 Task: Add Sensible Portions Sea Salt Garden Veggie Straws to the cart.
Action: Mouse moved to (310, 138)
Screenshot: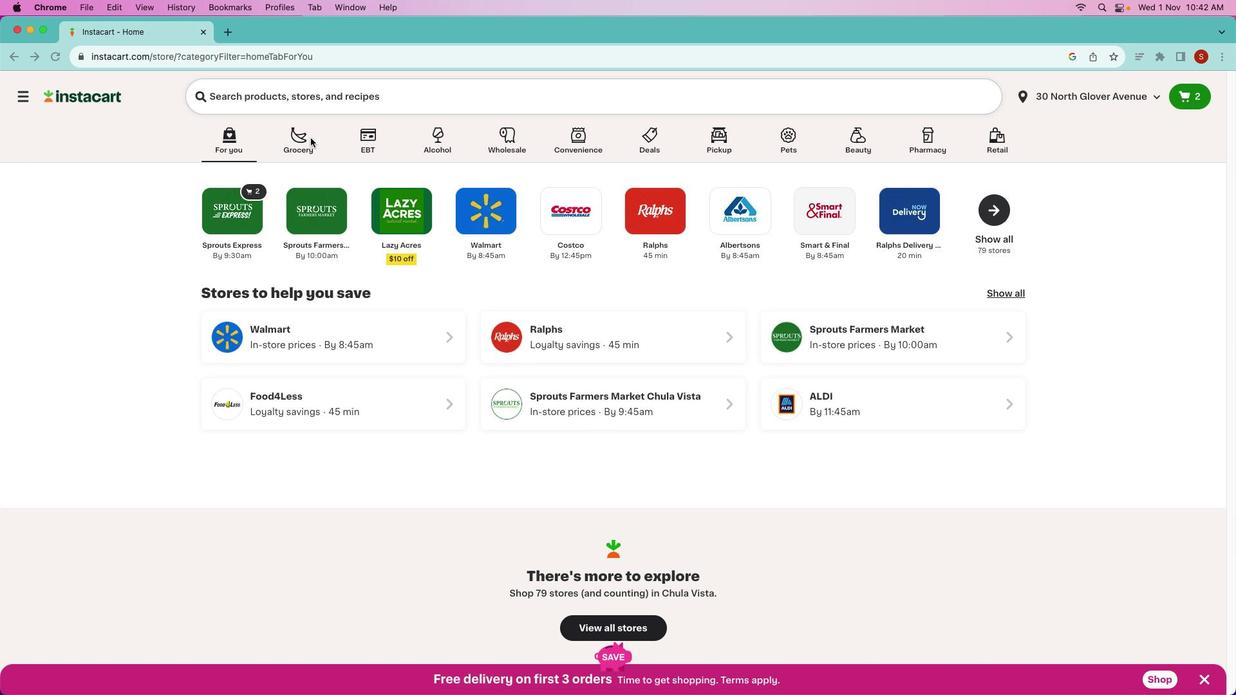 
Action: Mouse pressed left at (310, 138)
Screenshot: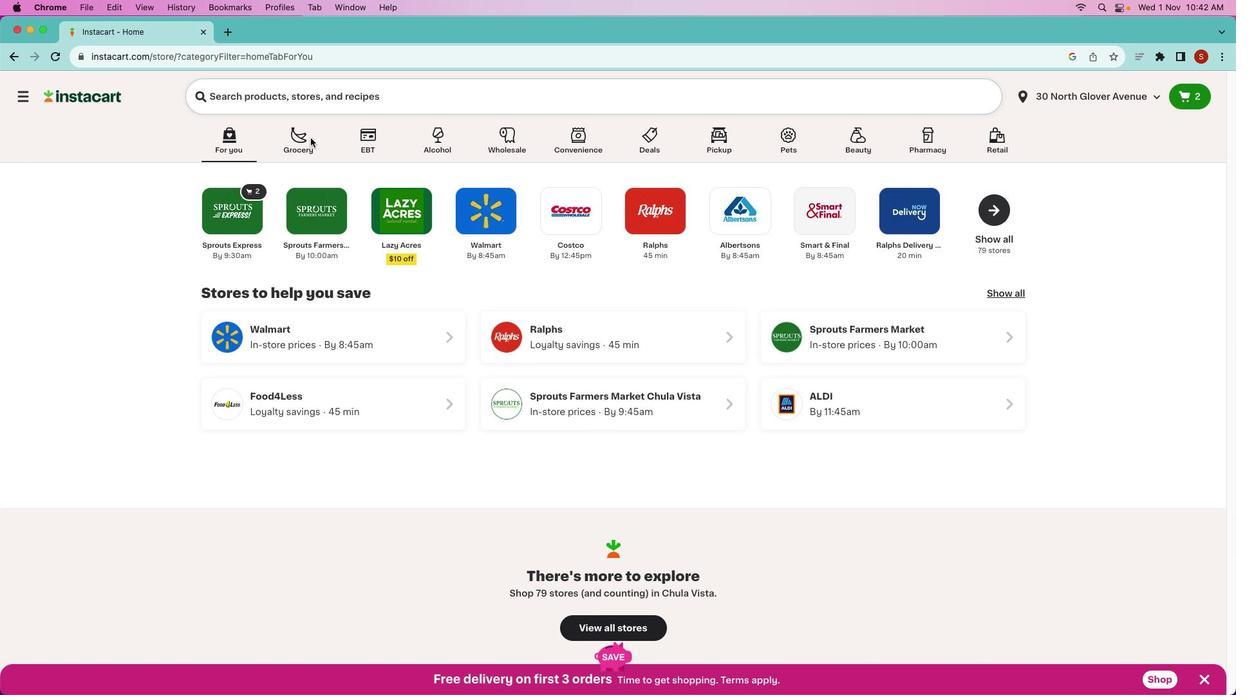 
Action: Mouse pressed left at (310, 138)
Screenshot: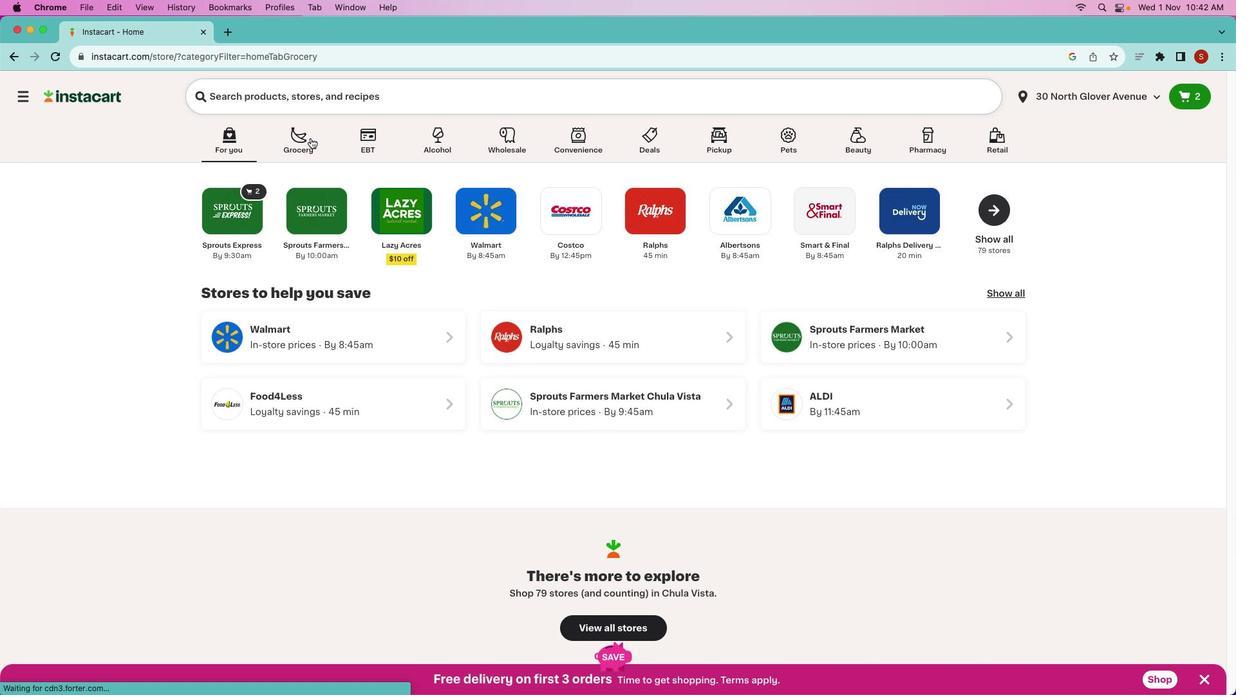 
Action: Mouse moved to (587, 295)
Screenshot: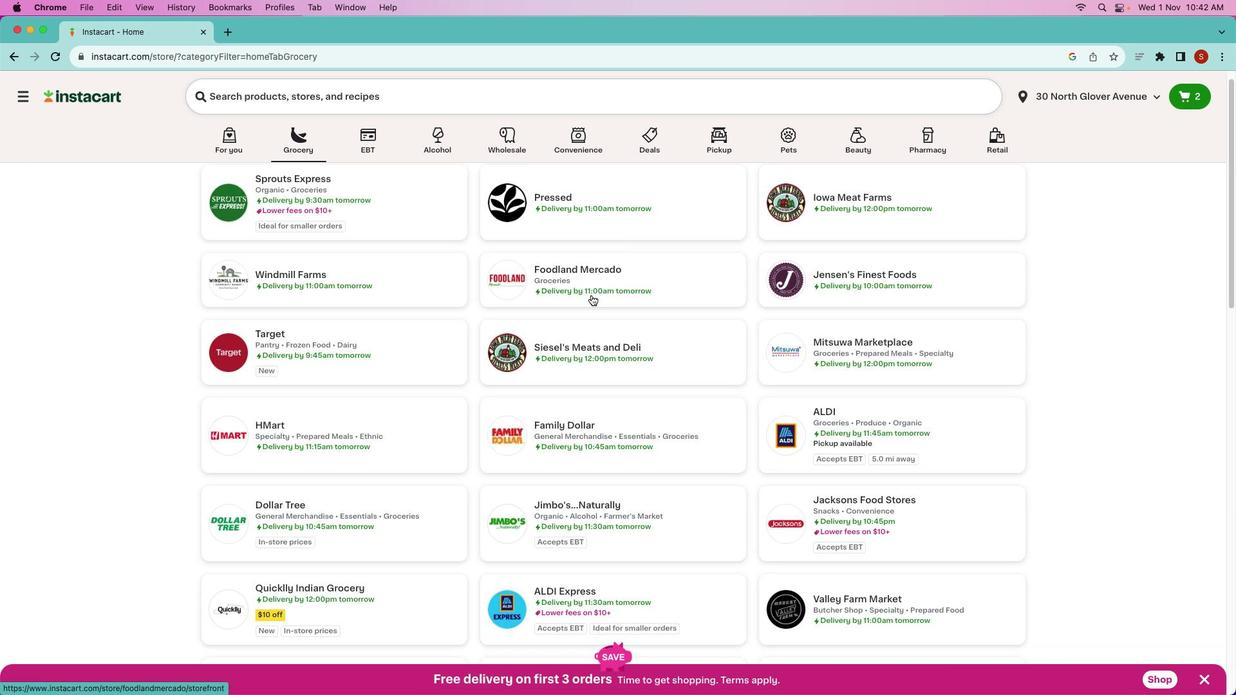 
Action: Mouse scrolled (587, 295) with delta (0, 0)
Screenshot: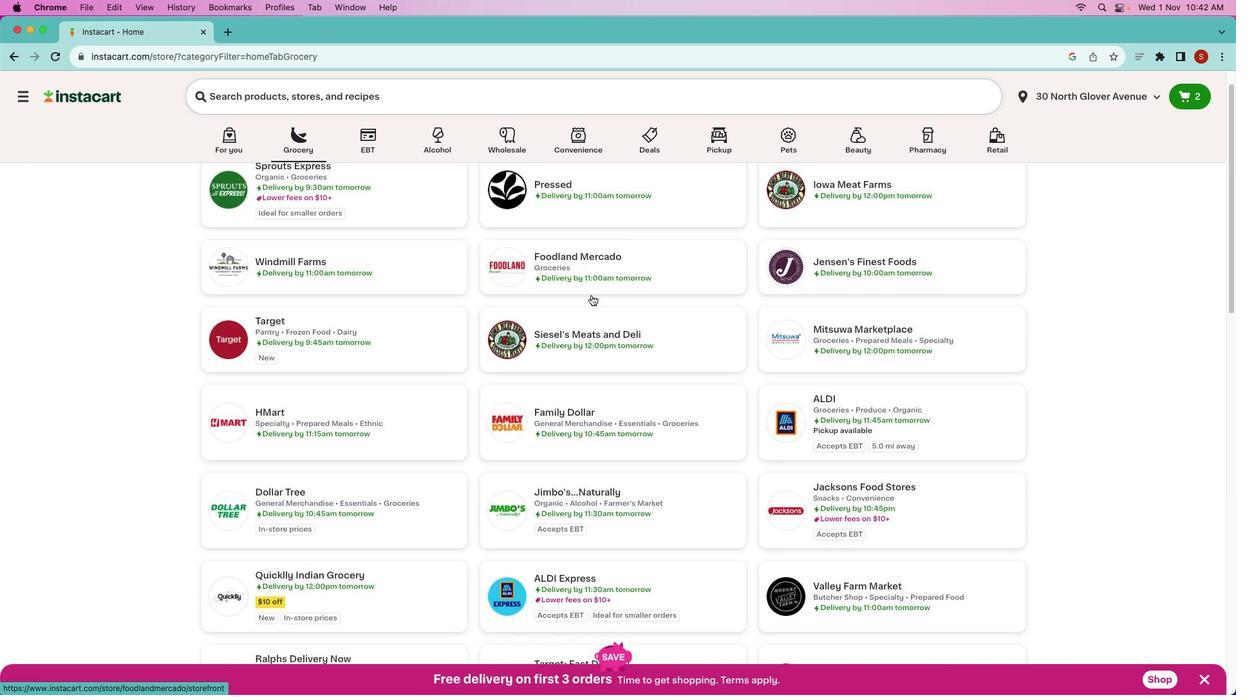 
Action: Mouse moved to (590, 295)
Screenshot: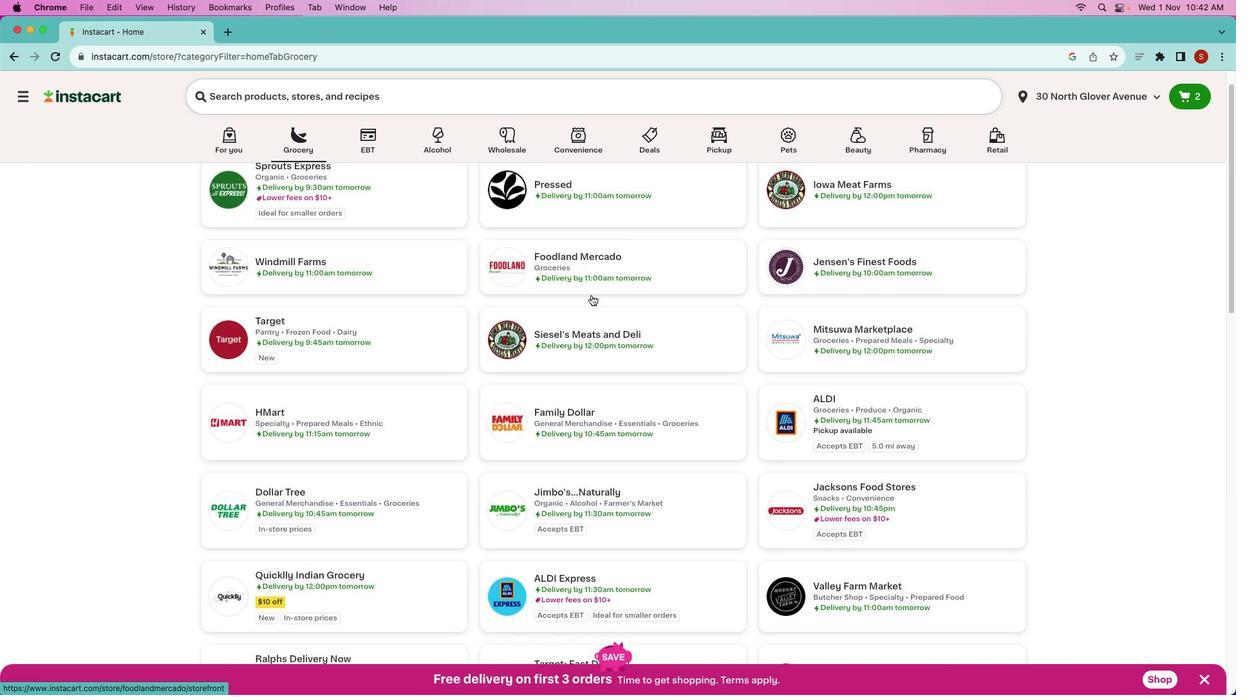 
Action: Mouse scrolled (590, 295) with delta (0, 0)
Screenshot: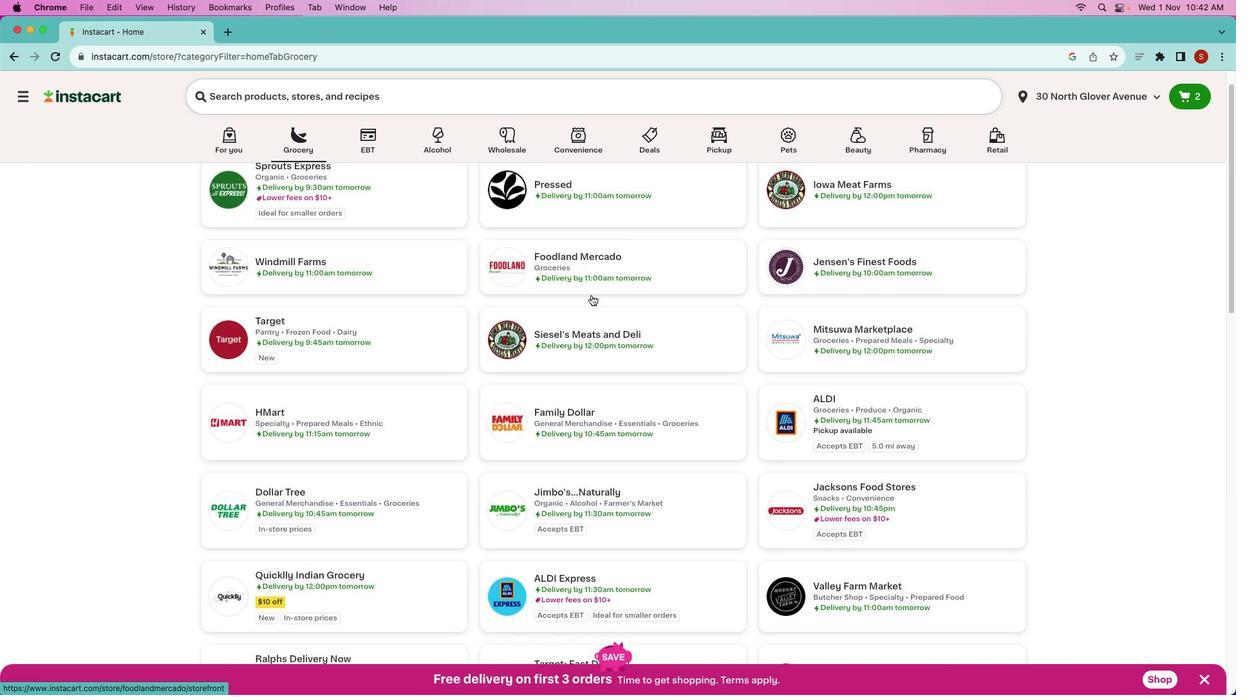 
Action: Mouse moved to (591, 294)
Screenshot: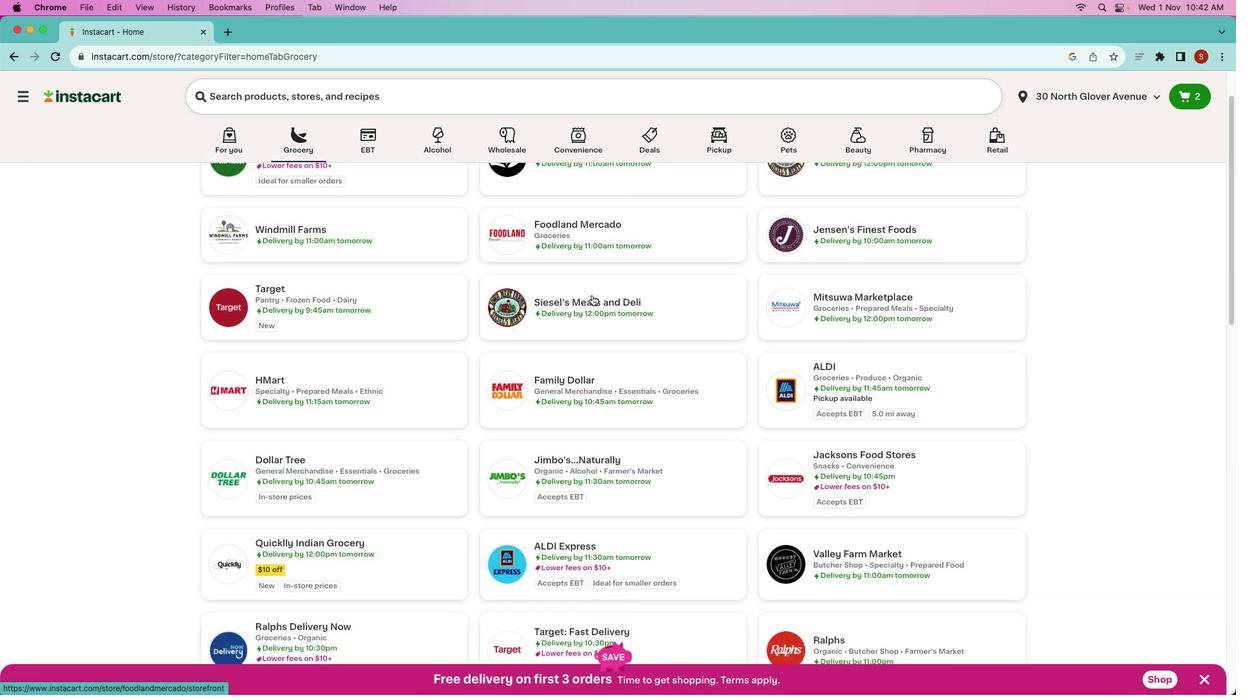 
Action: Mouse scrolled (591, 294) with delta (0, -1)
Screenshot: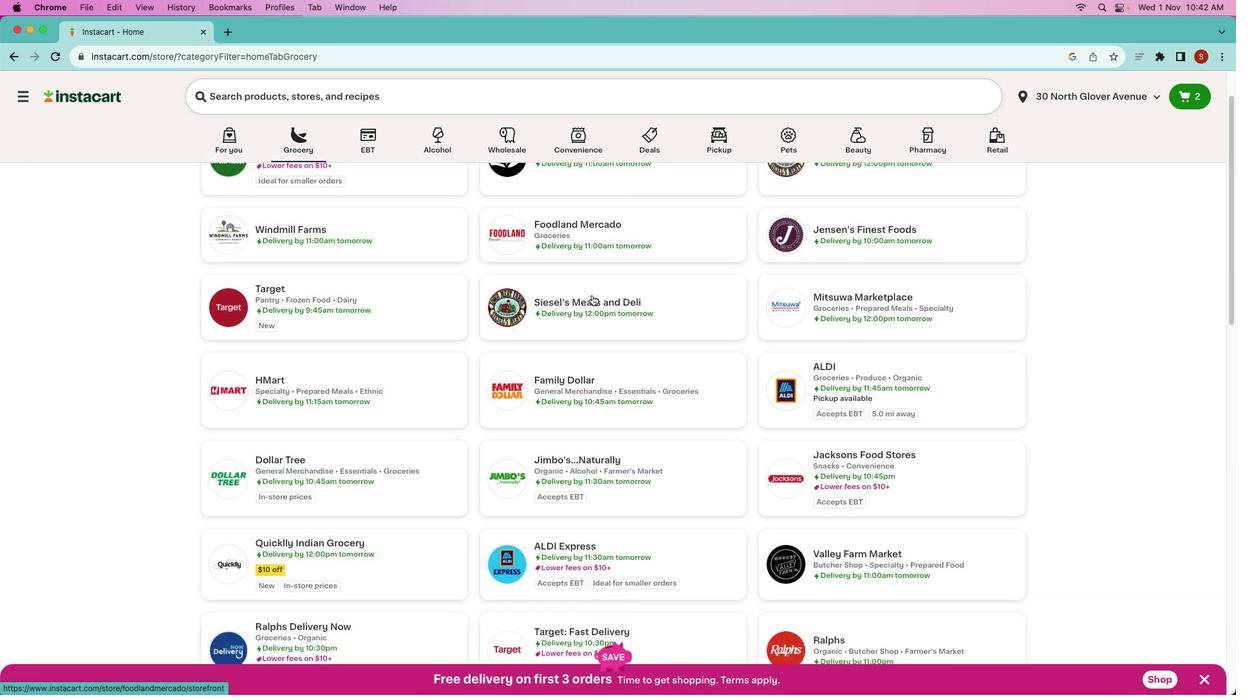 
Action: Mouse moved to (592, 298)
Screenshot: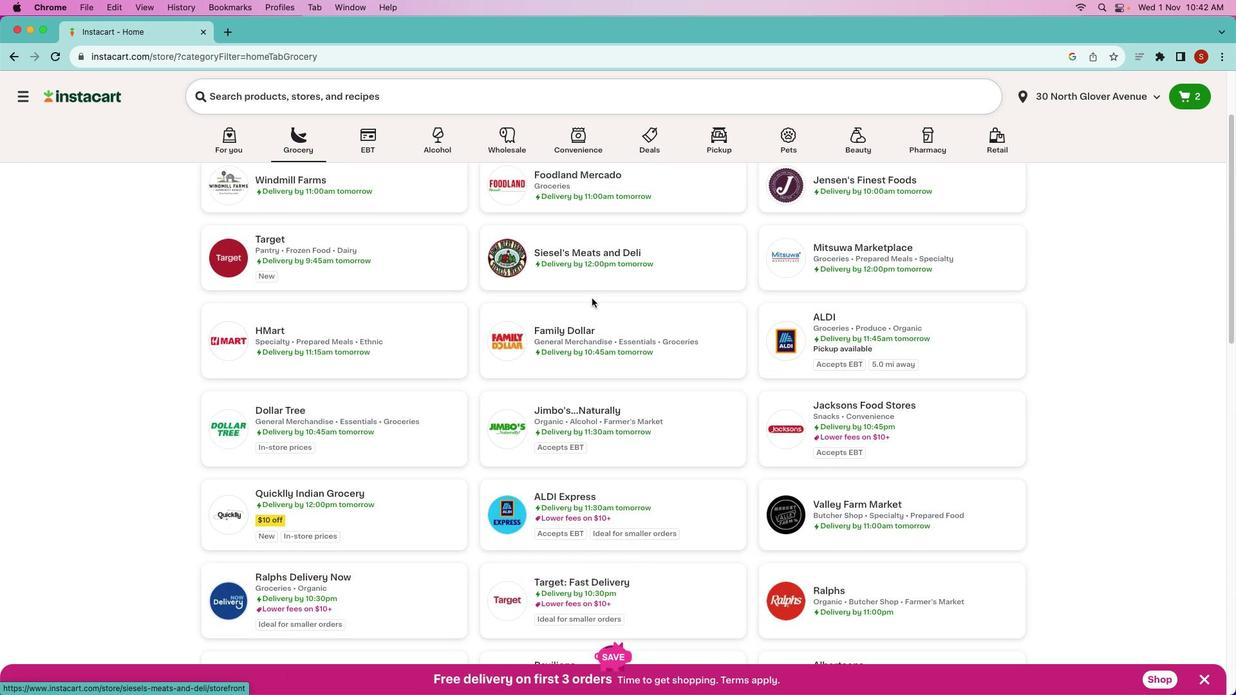 
Action: Mouse scrolled (592, 298) with delta (0, 0)
Screenshot: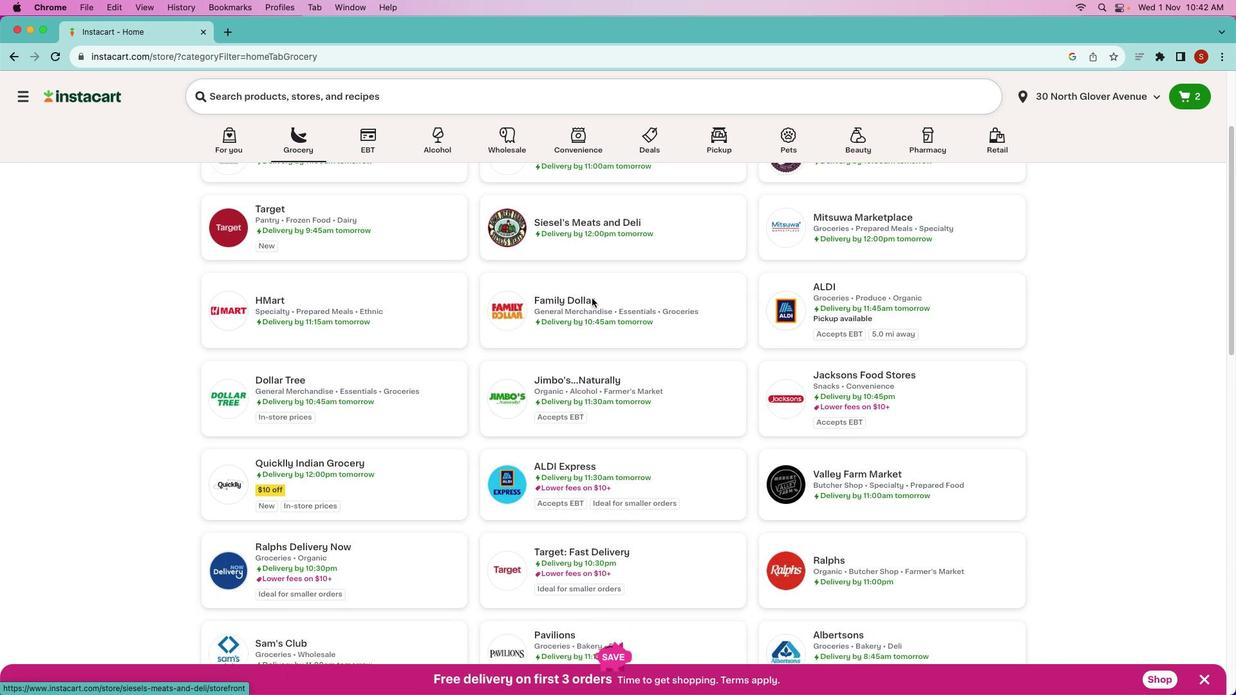 
Action: Mouse scrolled (592, 298) with delta (0, 0)
Screenshot: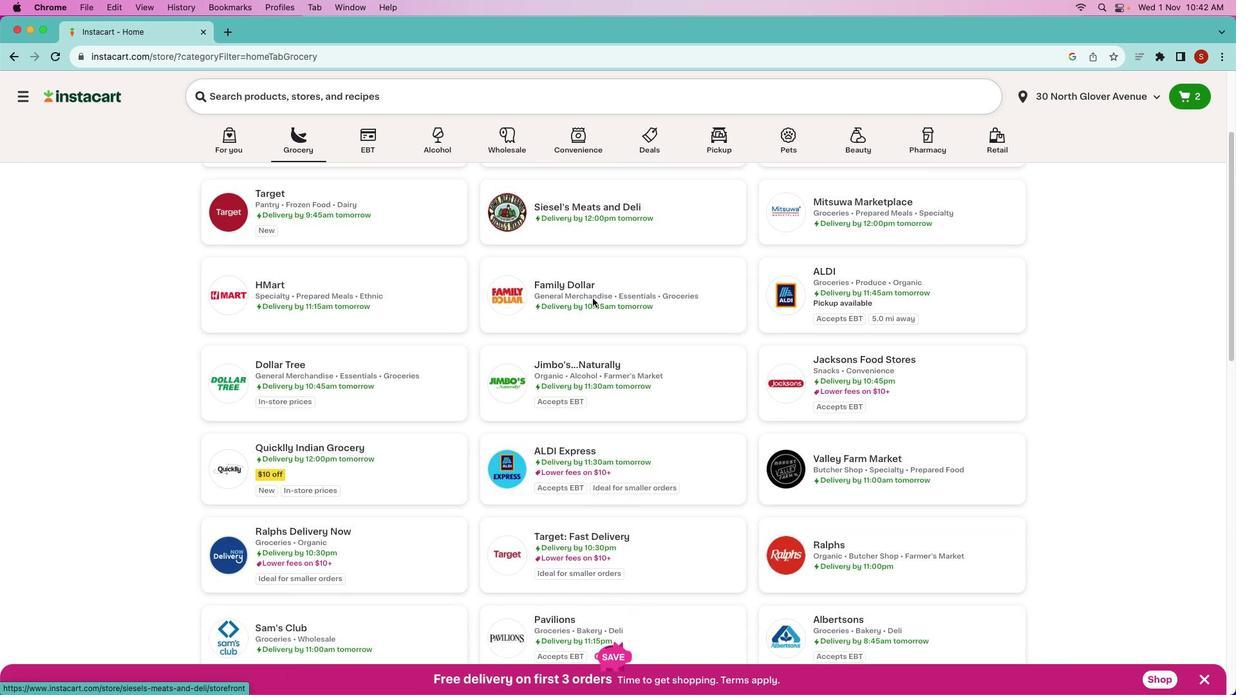 
Action: Mouse scrolled (592, 298) with delta (0, -1)
Screenshot: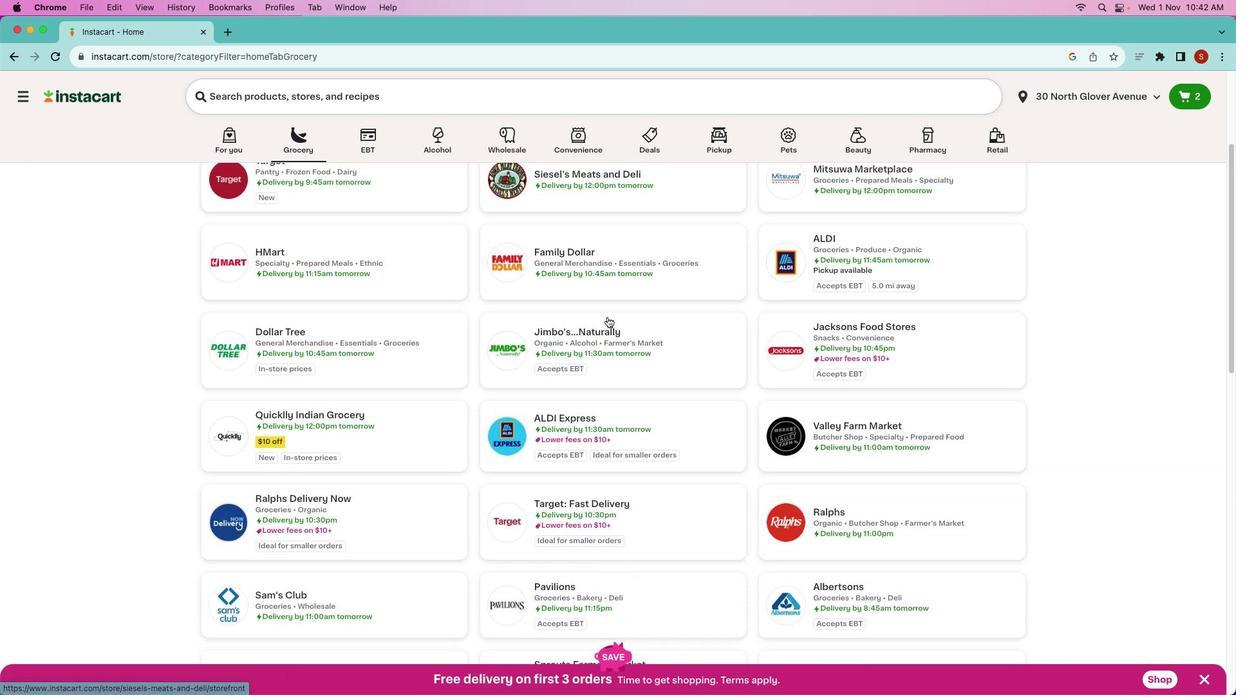 
Action: Mouse moved to (621, 414)
Screenshot: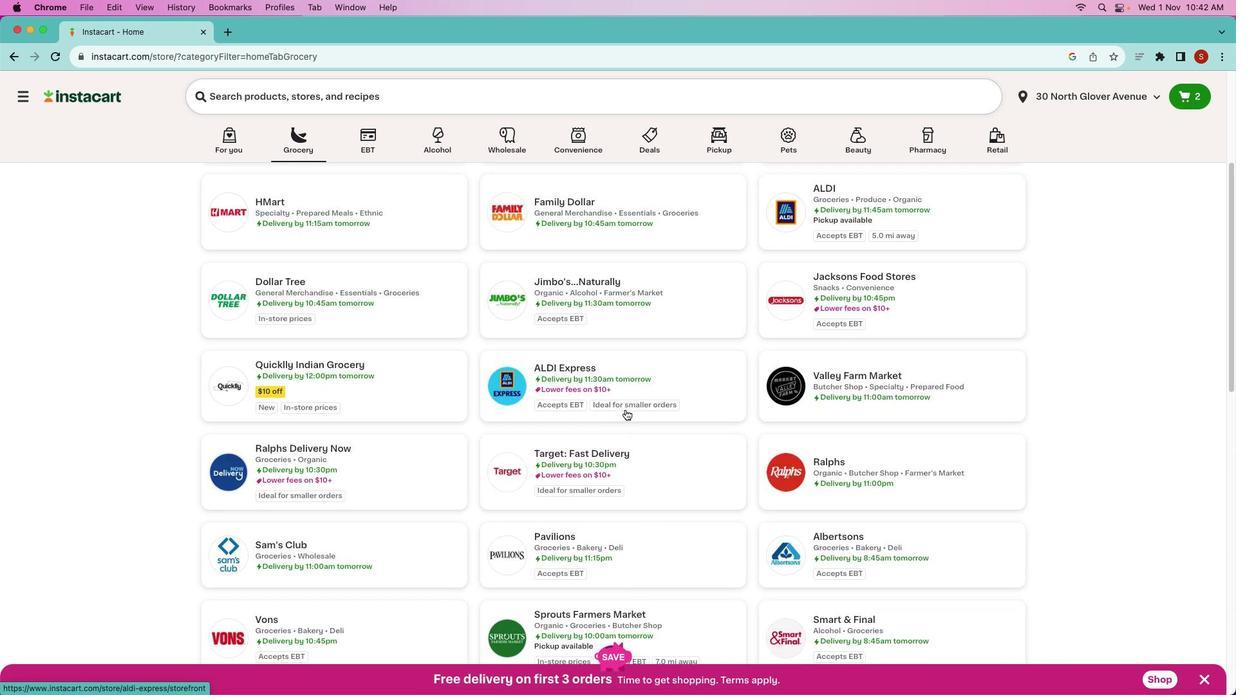 
Action: Mouse scrolled (621, 414) with delta (0, 0)
Screenshot: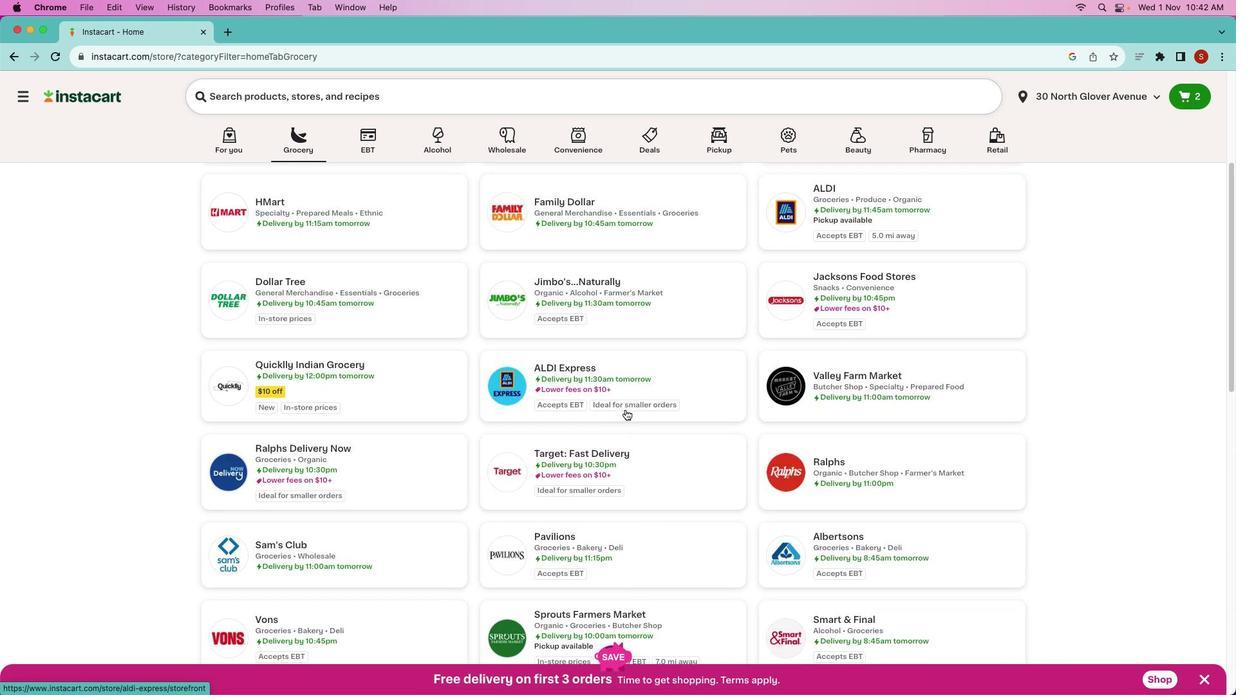 
Action: Mouse moved to (622, 414)
Screenshot: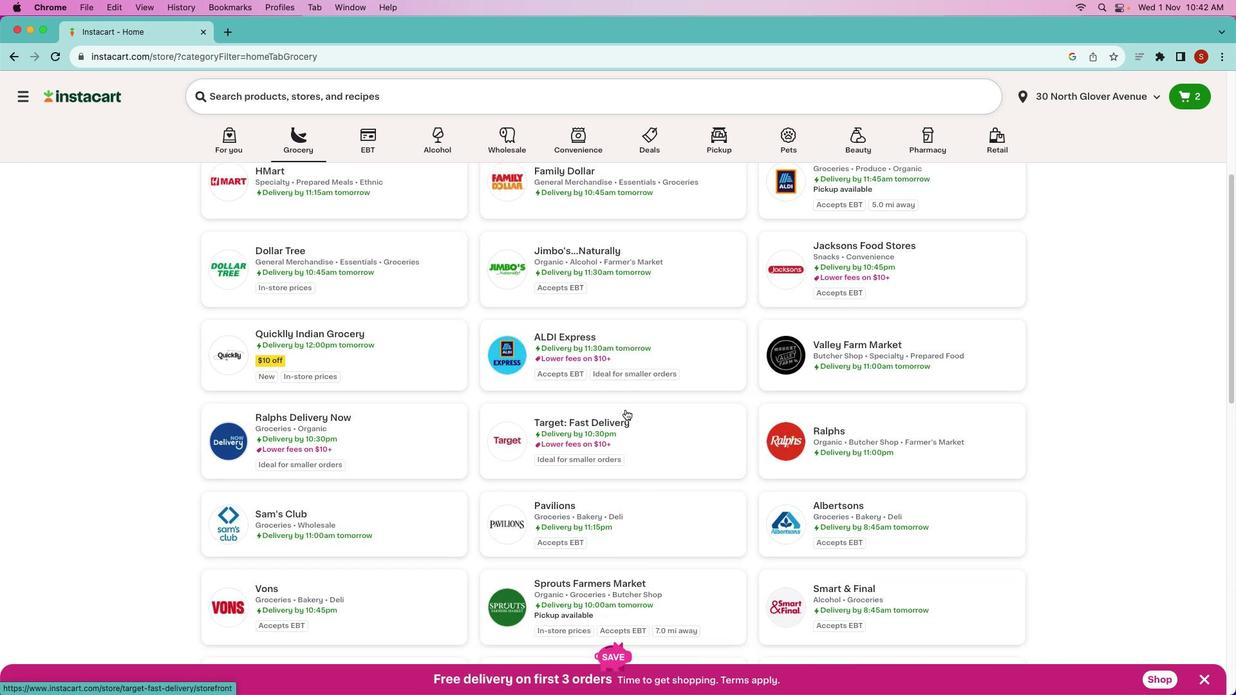 
Action: Mouse scrolled (622, 414) with delta (0, 0)
Screenshot: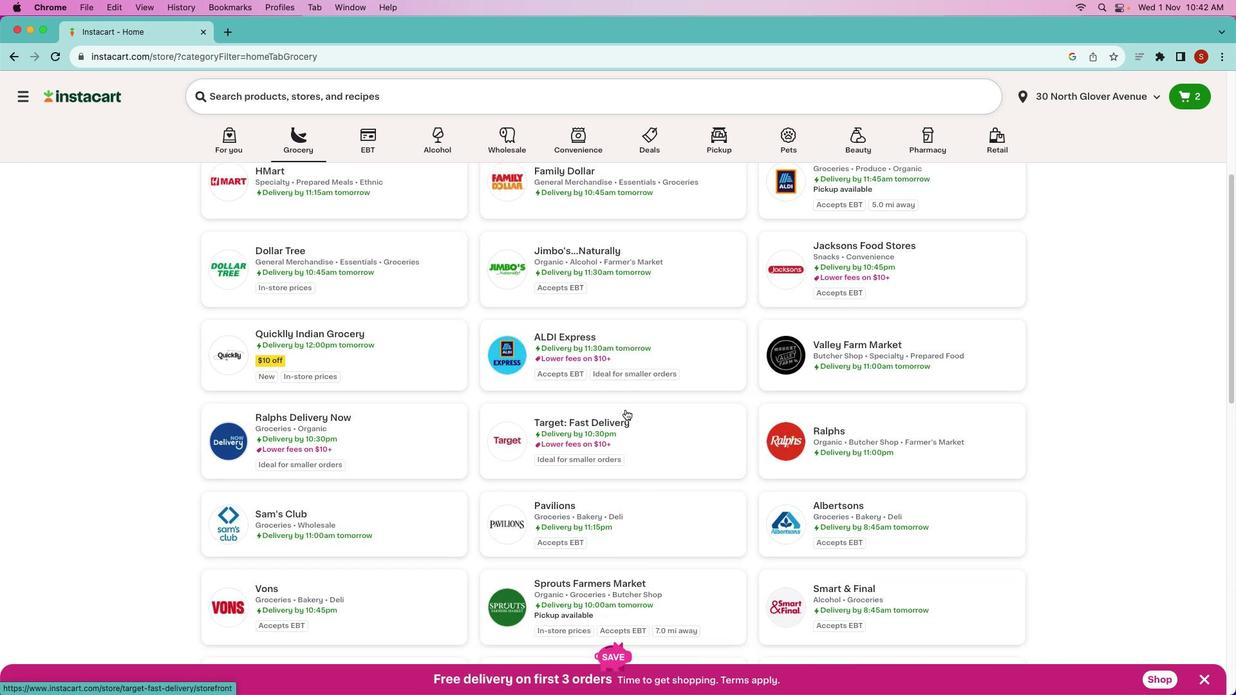 
Action: Mouse moved to (623, 411)
Screenshot: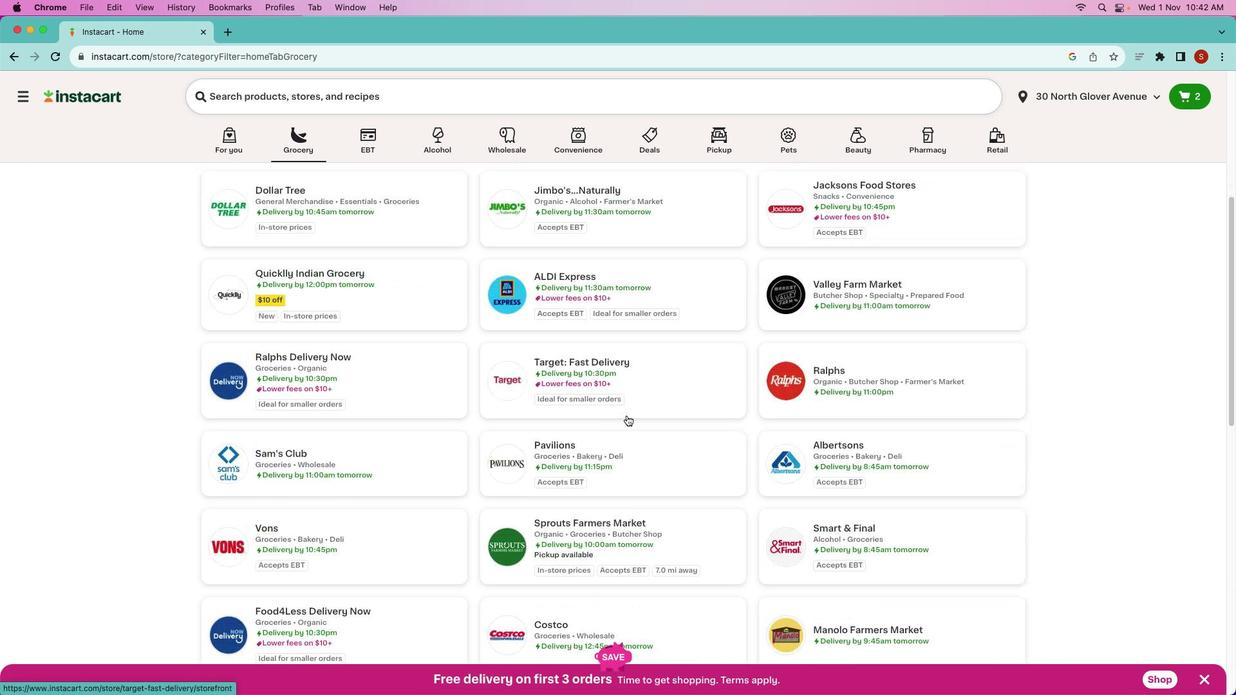 
Action: Mouse scrolled (623, 411) with delta (0, -1)
Screenshot: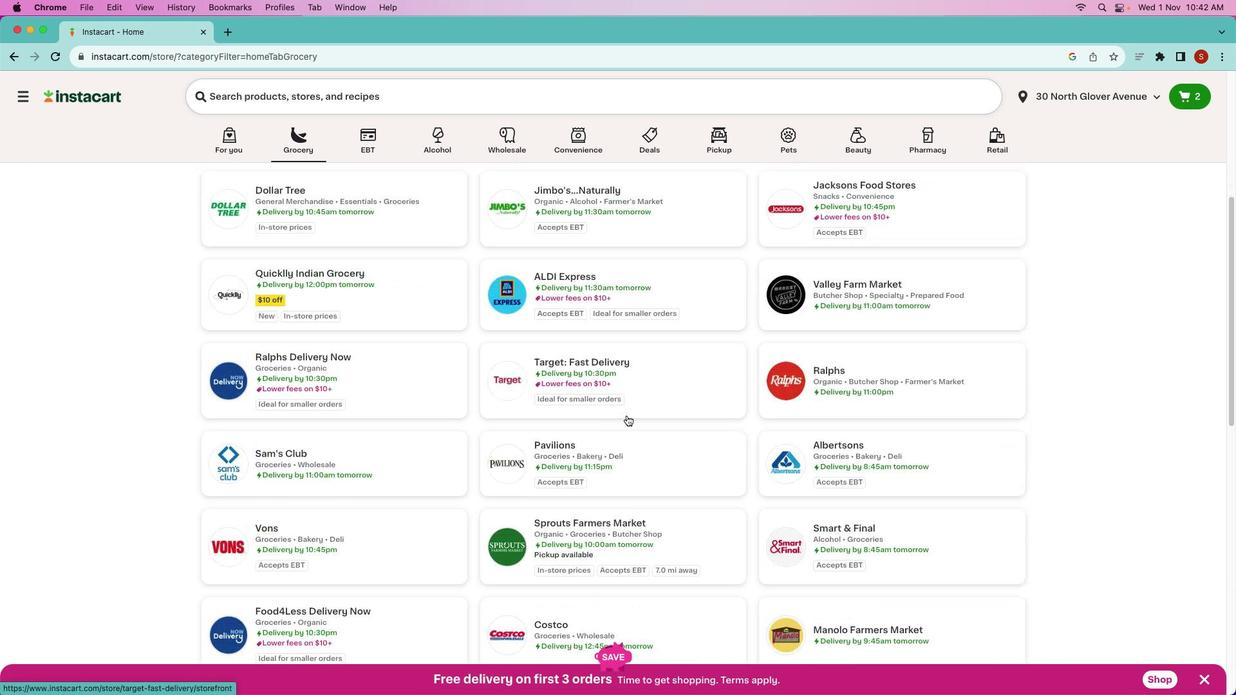 
Action: Mouse moved to (625, 410)
Screenshot: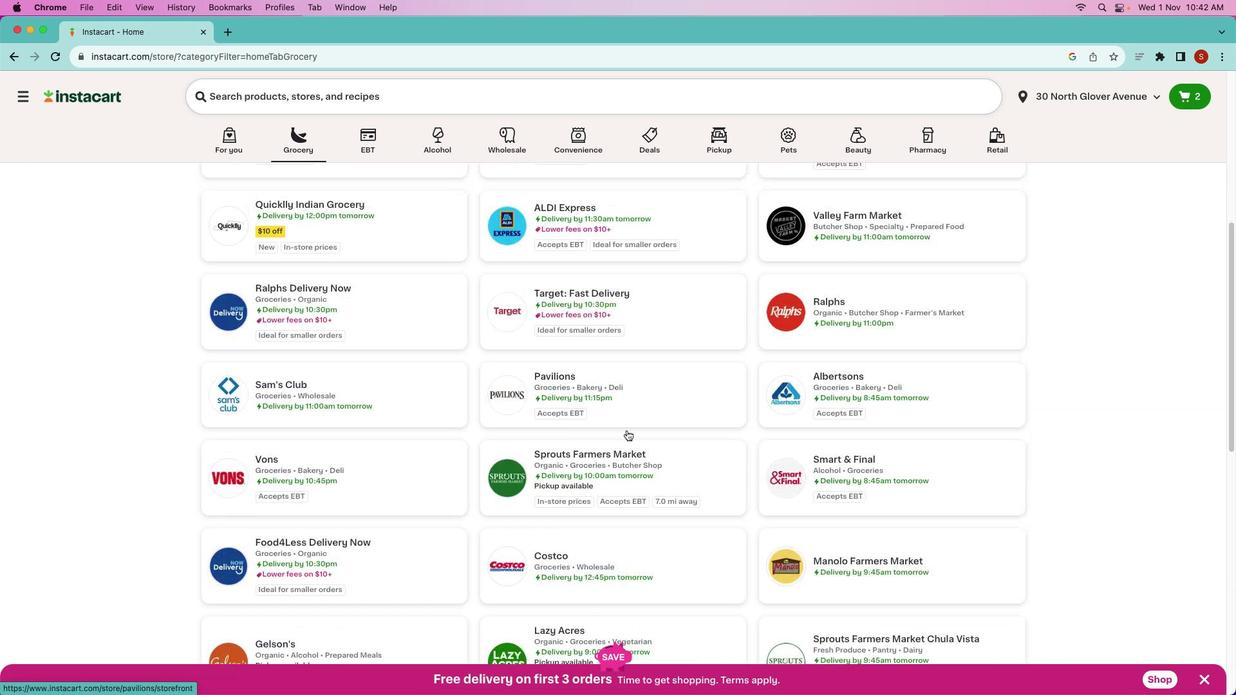 
Action: Mouse scrolled (625, 410) with delta (0, -2)
Screenshot: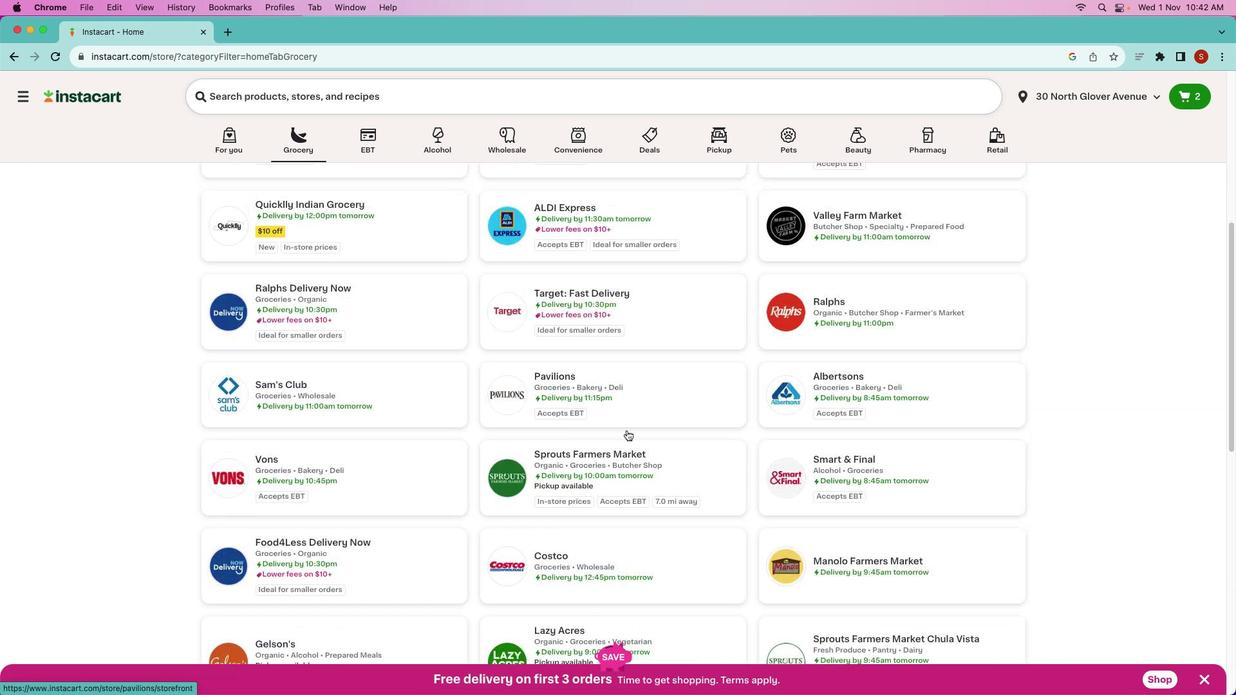
Action: Mouse moved to (636, 407)
Screenshot: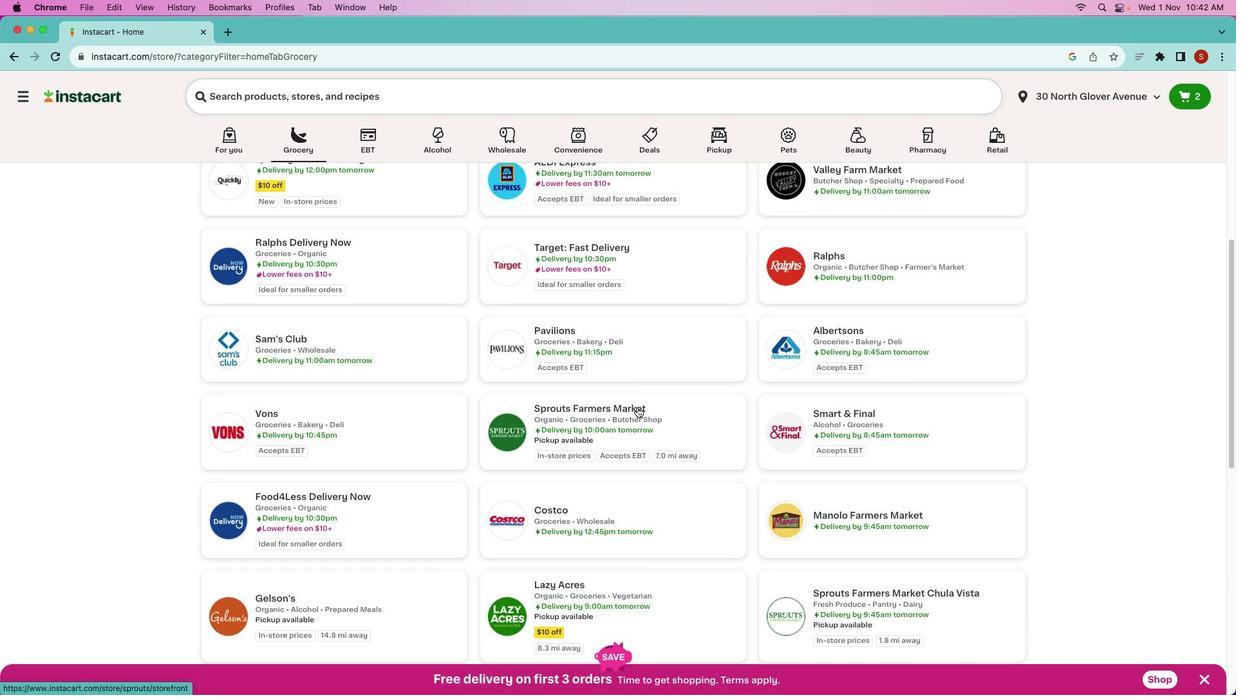 
Action: Mouse pressed left at (636, 407)
Screenshot: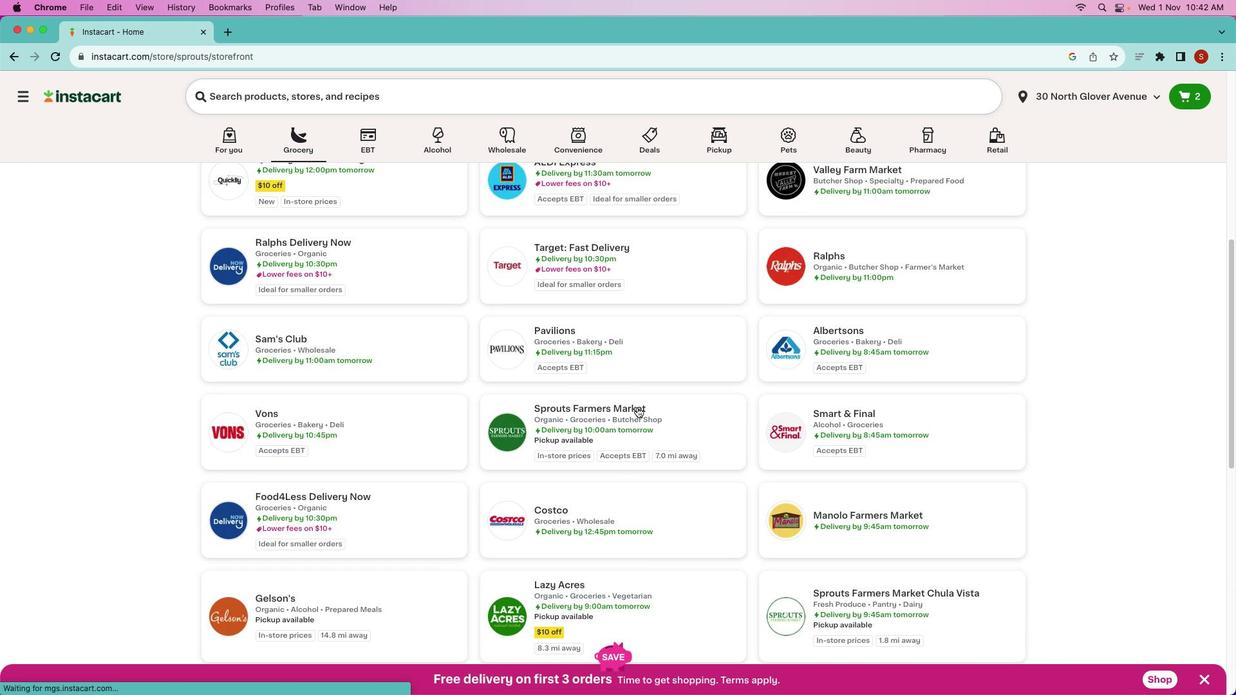 
Action: Mouse pressed left at (636, 407)
Screenshot: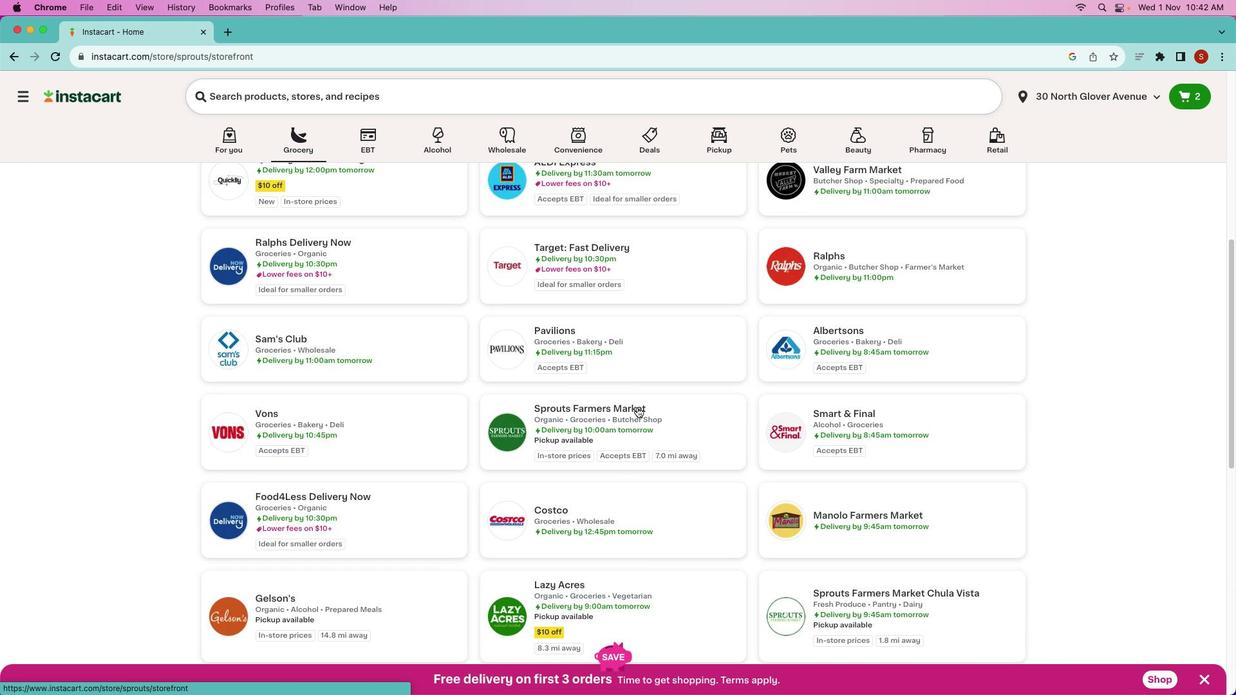 
Action: Mouse moved to (336, 94)
Screenshot: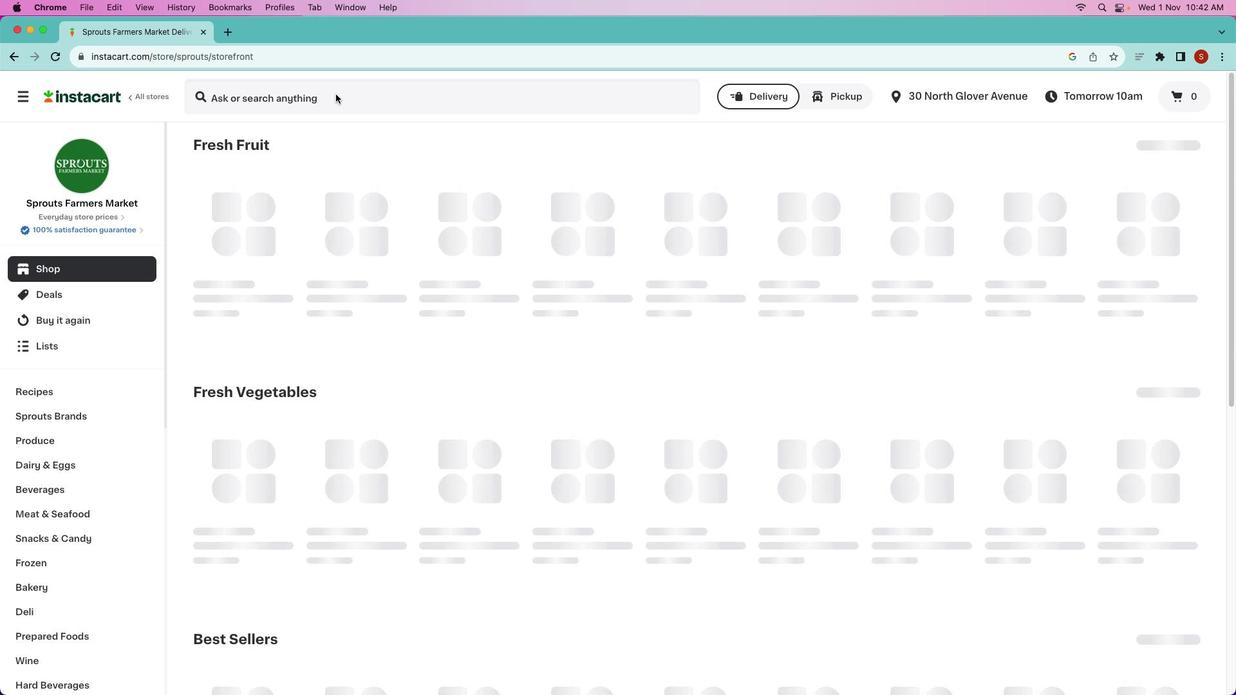 
Action: Mouse pressed left at (336, 94)
Screenshot: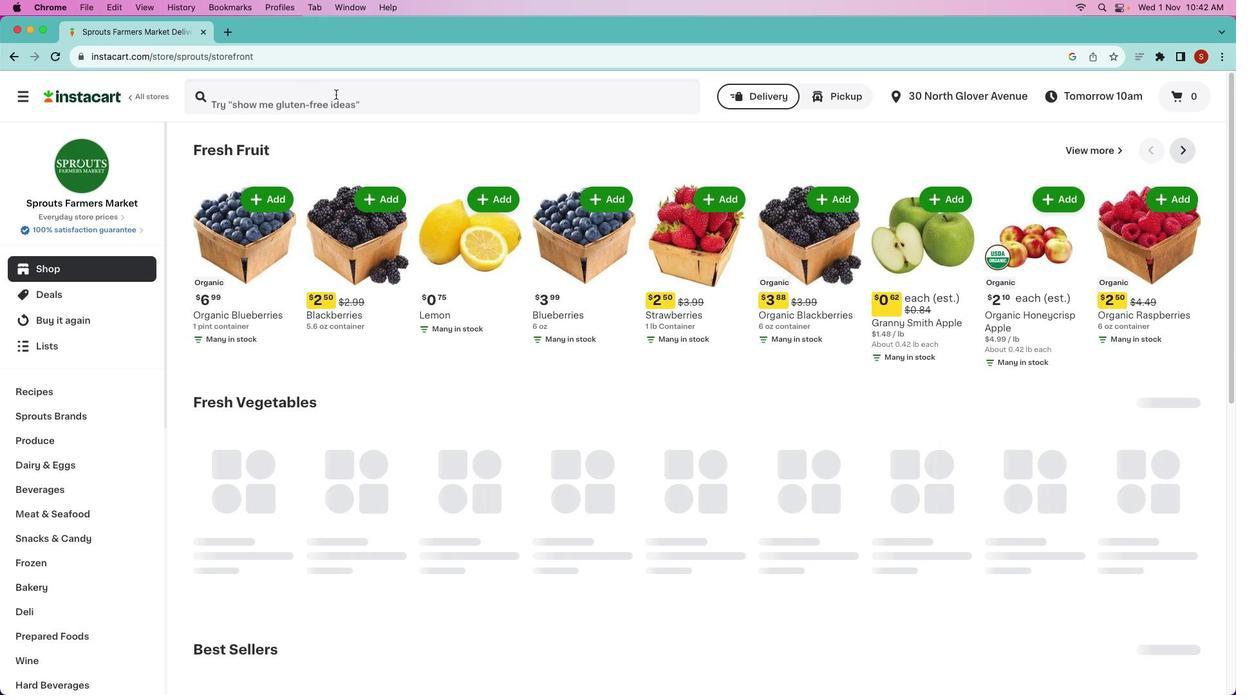 
Action: Key pressed 's''e''n''s''i''b''l''e'Key.space'p''o''r''t''i''o''n''s'Key.space's''e''a'Key.space's''a''l''t'Key.space'g''a''r''d''e''n'Key.space'v''e''f''f''i'Key.backspaceKey.backspaceKey.backspace'g''g''i''e'Key.space's''t''r''a''w''s'Key.enter
Screenshot: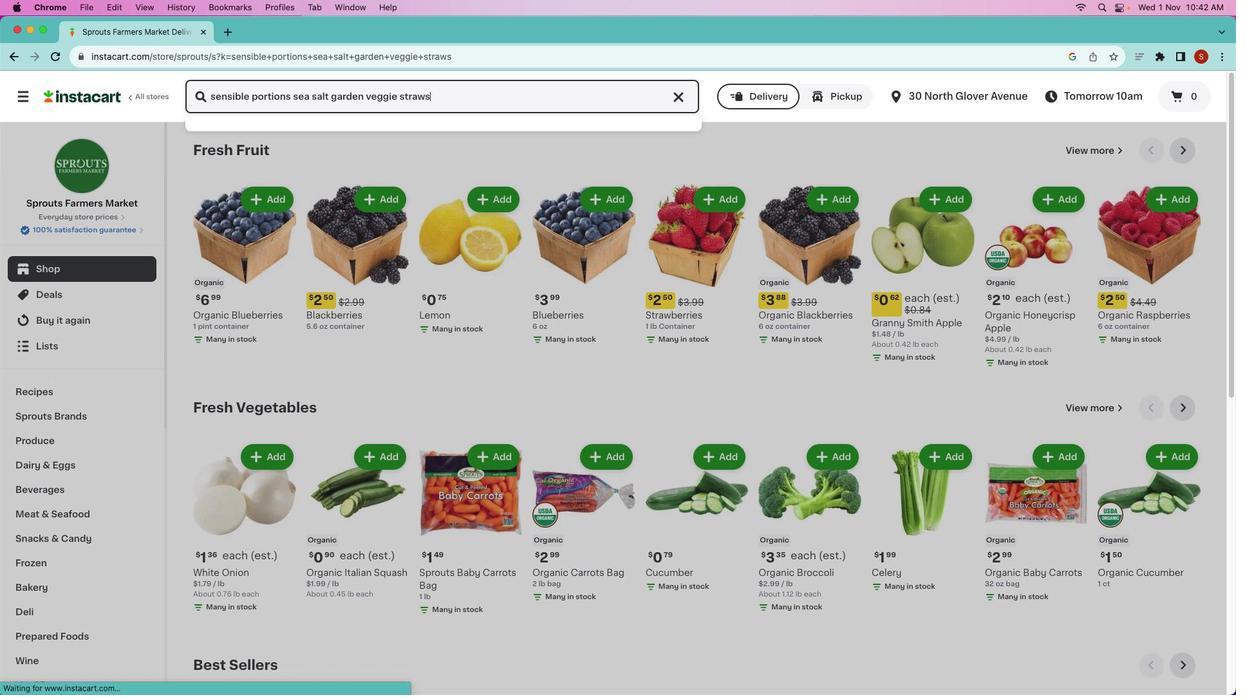 
Action: Mouse moved to (336, 211)
Screenshot: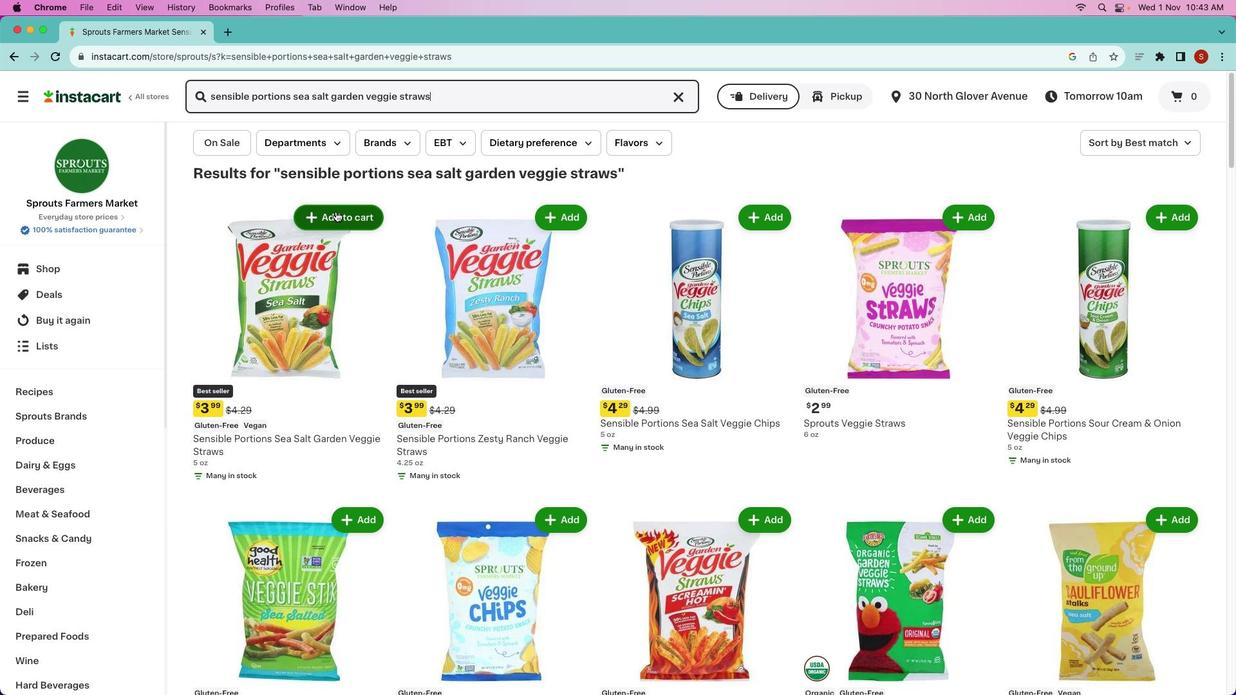 
Action: Mouse pressed left at (336, 211)
Screenshot: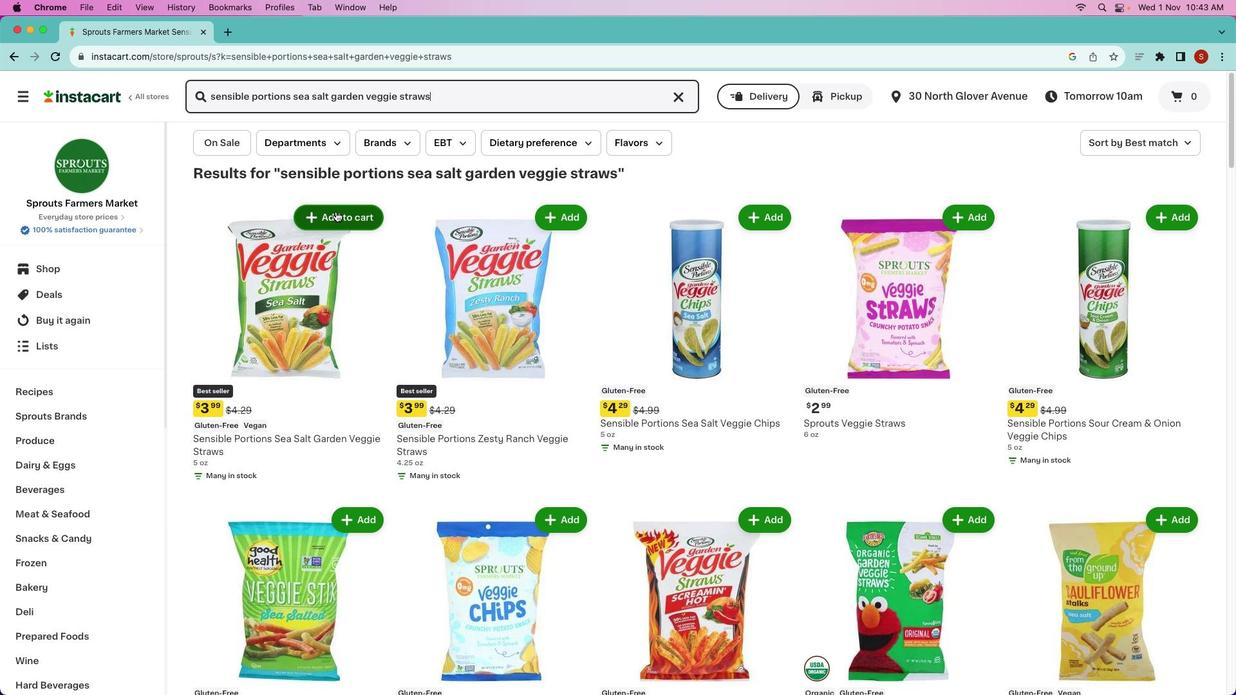 
Action: Mouse moved to (301, 369)
Screenshot: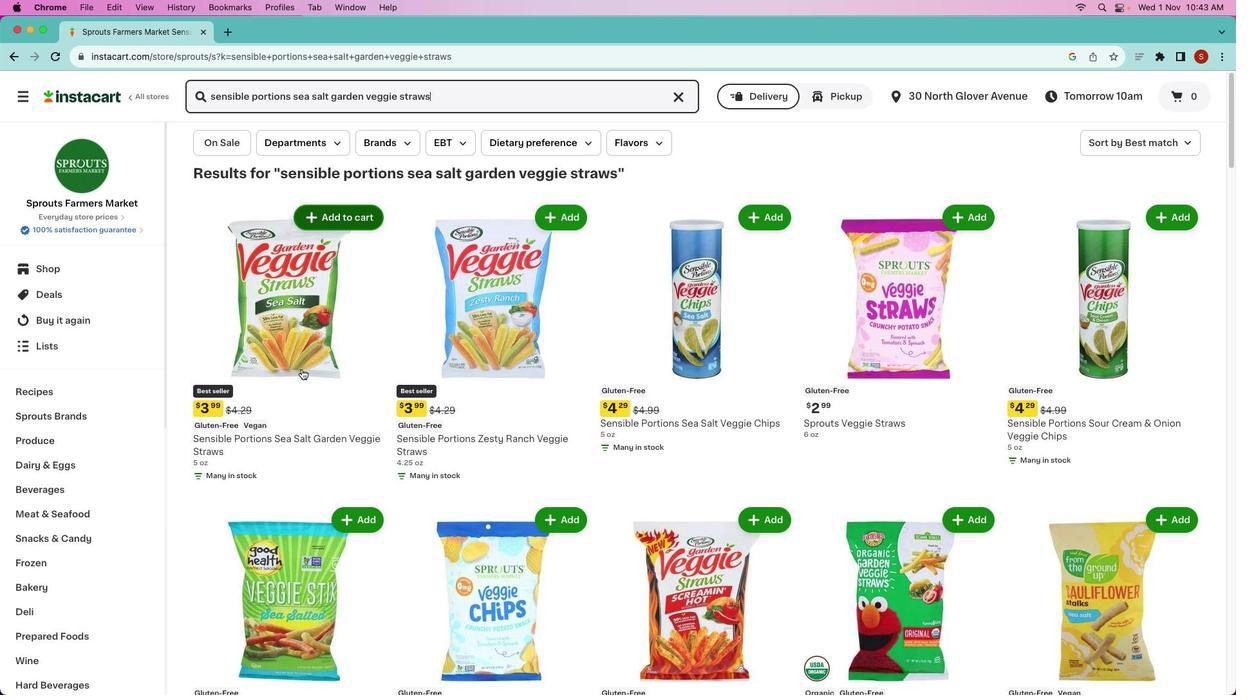 
